 Task: Create a task  Create API documentation for the app , assign it to team member softage.7@softage.net in the project Trex and update the status of the task to  Off Track , set the priority of the task to Medium.
Action: Mouse moved to (16, 50)
Screenshot: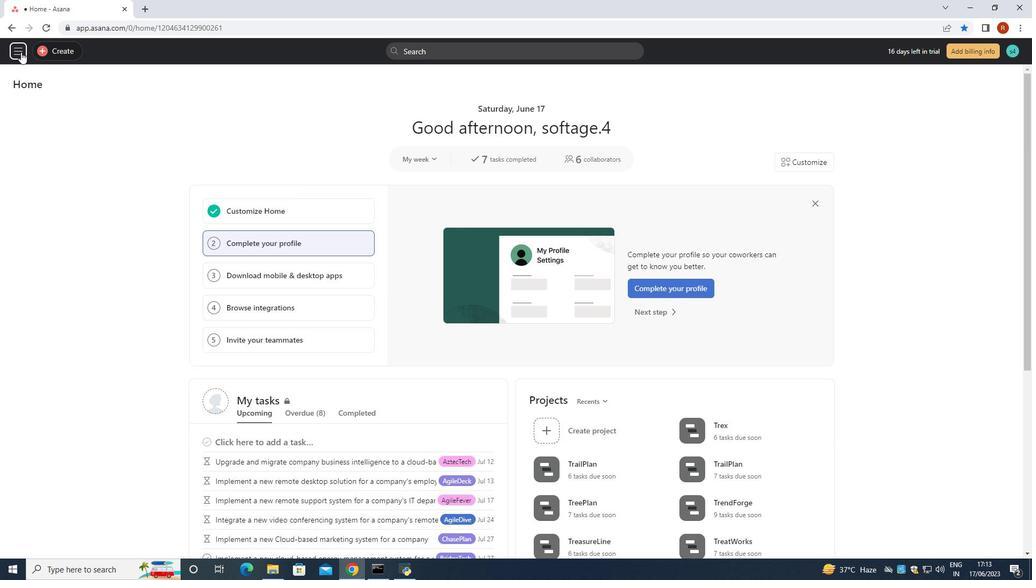 
Action: Mouse pressed left at (16, 50)
Screenshot: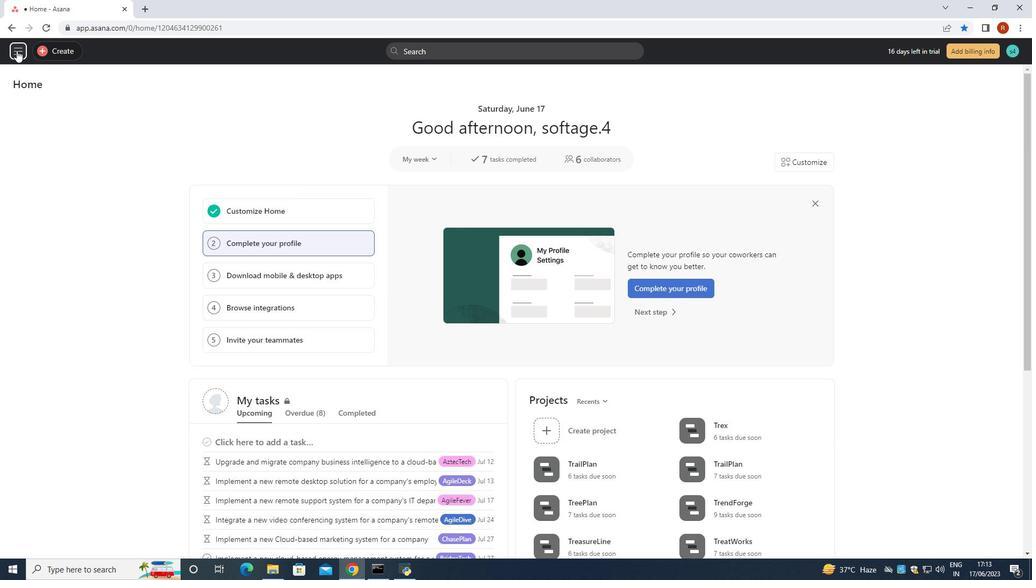 
Action: Mouse moved to (57, 303)
Screenshot: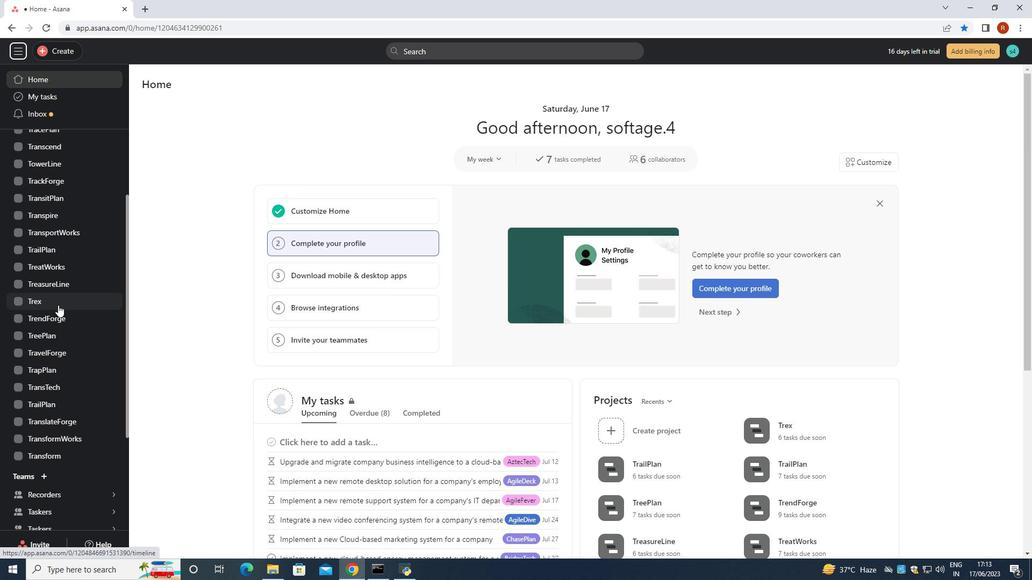 
Action: Mouse pressed left at (57, 303)
Screenshot: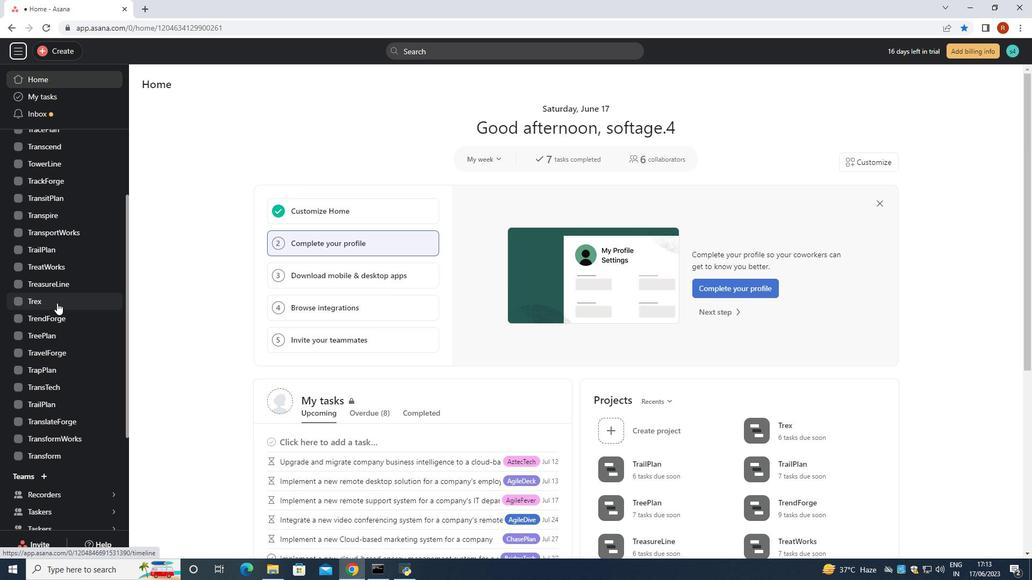 
Action: Mouse moved to (160, 137)
Screenshot: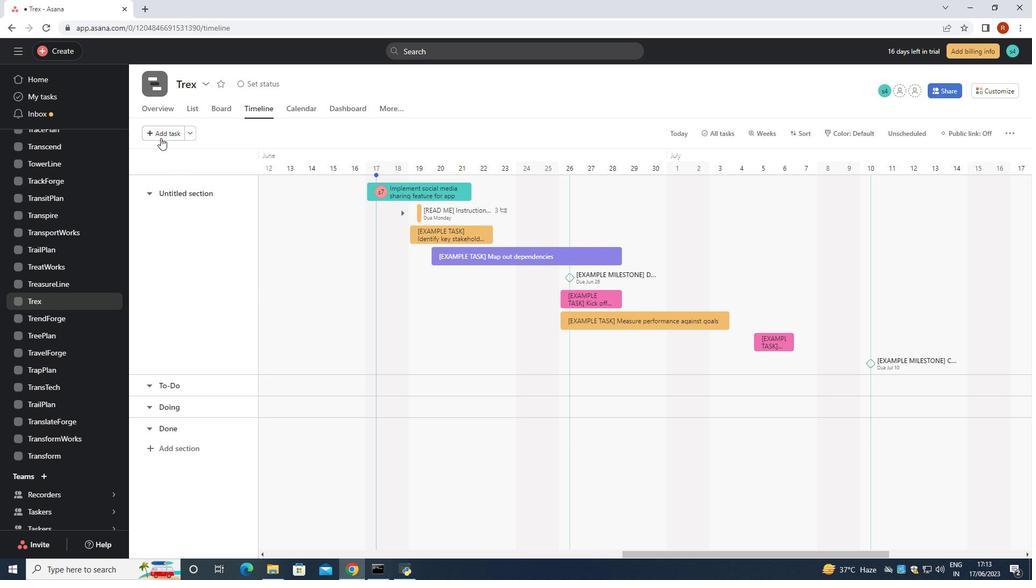 
Action: Mouse pressed left at (160, 137)
Screenshot: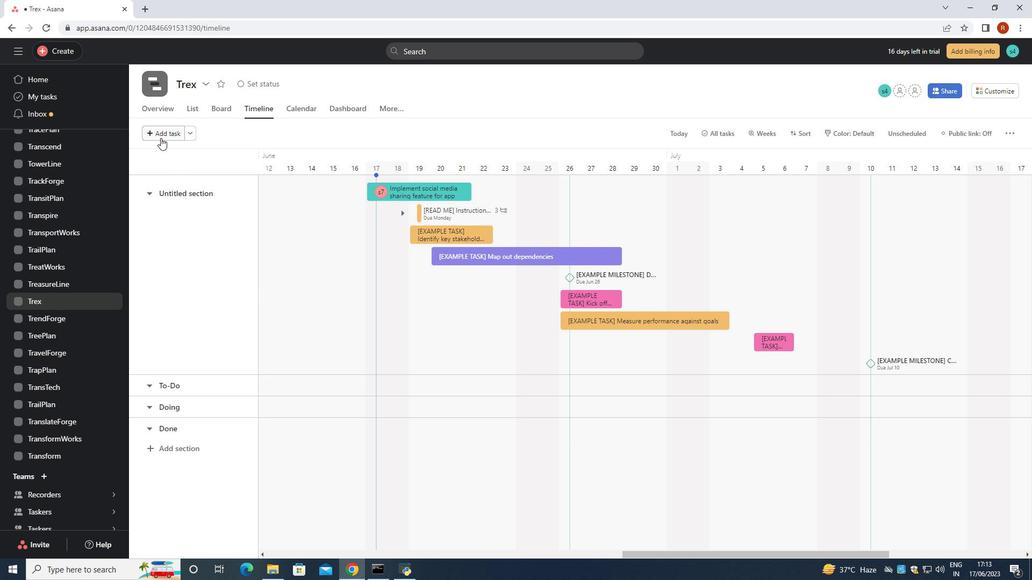 
Action: Mouse moved to (160, 136)
Screenshot: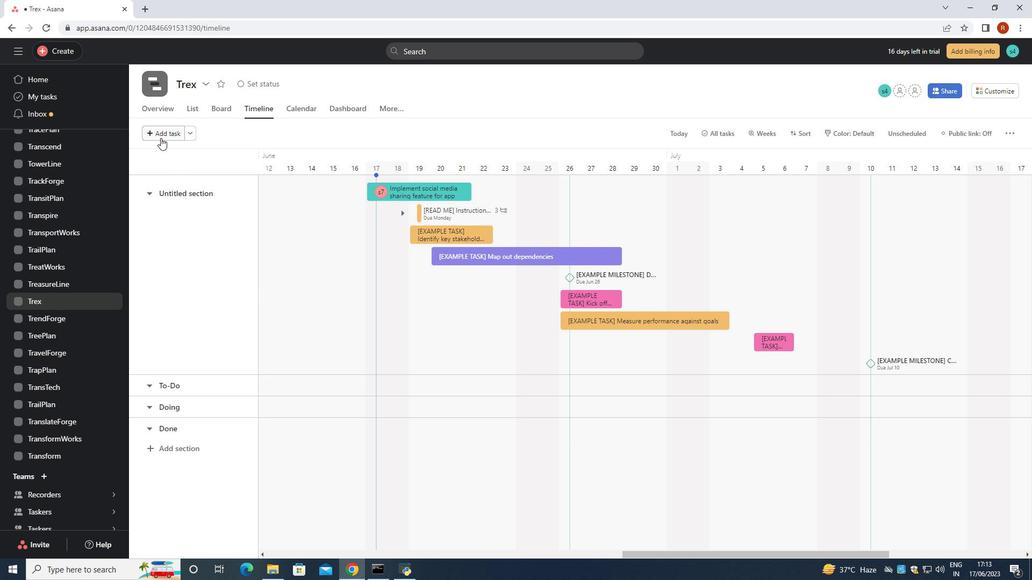 
Action: Key pressed <Key.shift><Key.shift><Key.shift><Key.shift><Key.shift>
Screenshot: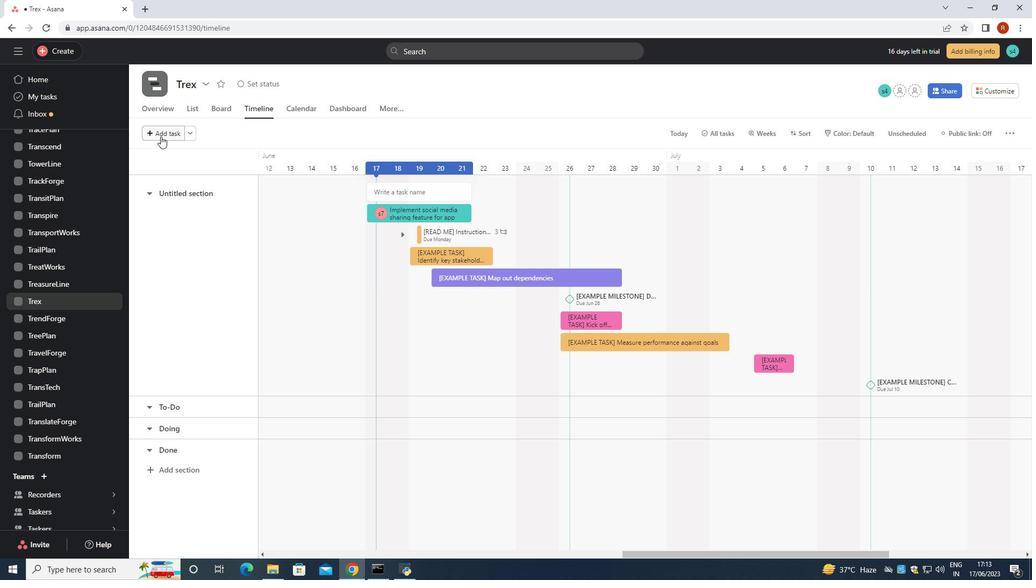 
Action: Mouse pressed left at (160, 136)
Screenshot: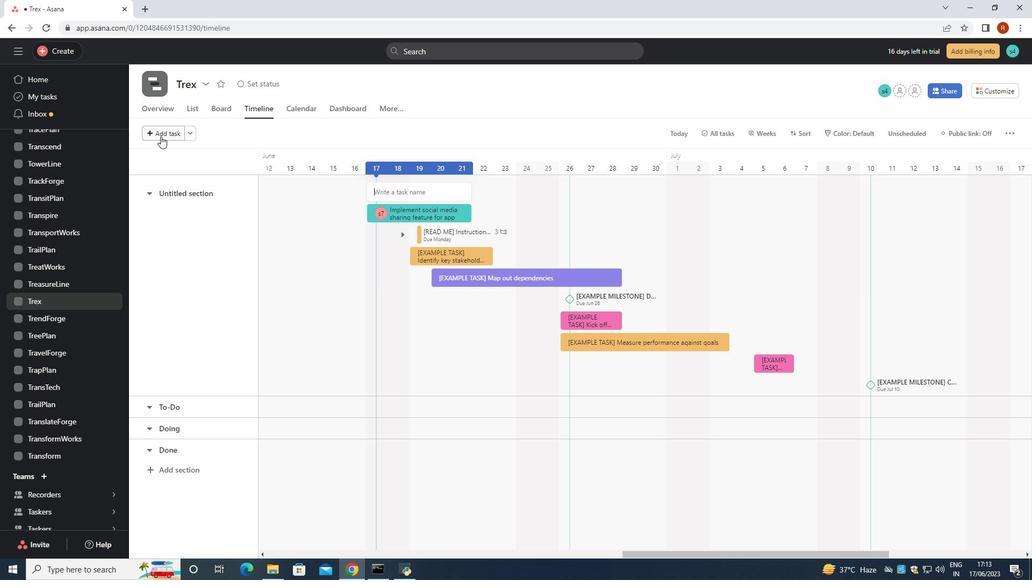 
Action: Mouse moved to (160, 136)
Screenshot: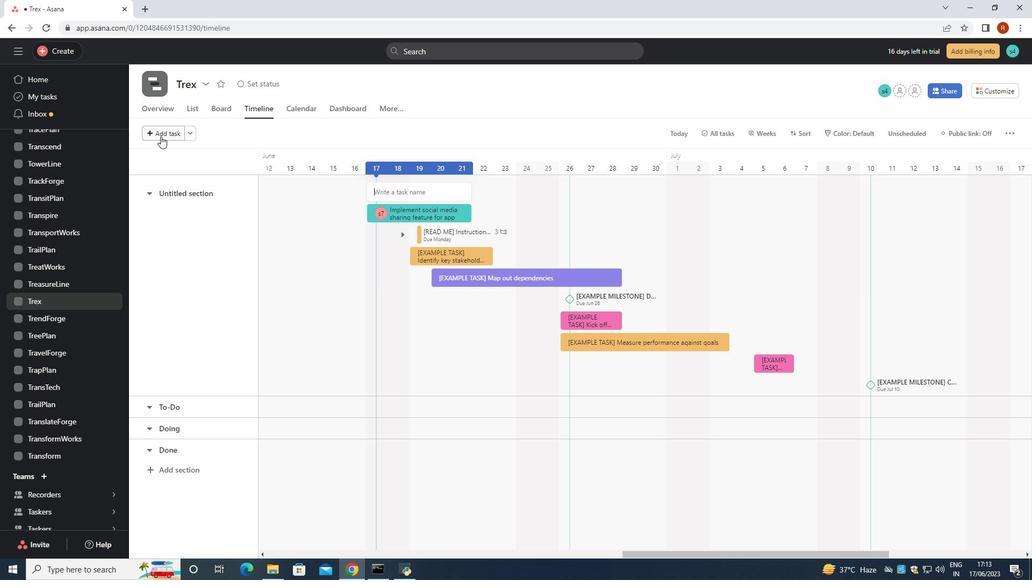 
Action: Key pressed <Key.shift>Creatw<Key.backspace>e<Key.space><Key.caps_lock>API<Key.shift><Key.caps_lock><Key.space>documentation<Key.space>for<Key.space>the<Key.space>app<Key.enter>
Screenshot: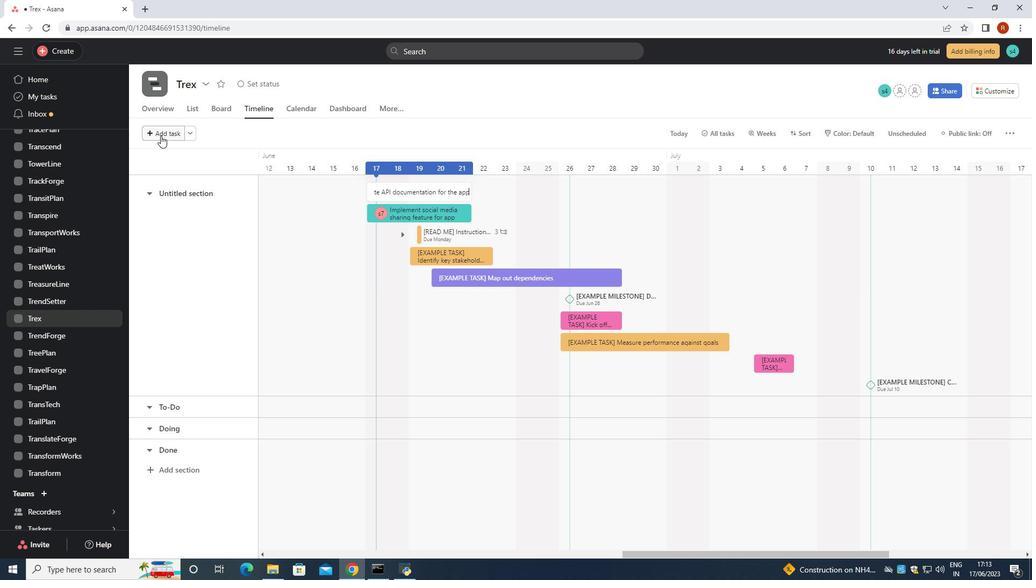 
Action: Mouse moved to (412, 196)
Screenshot: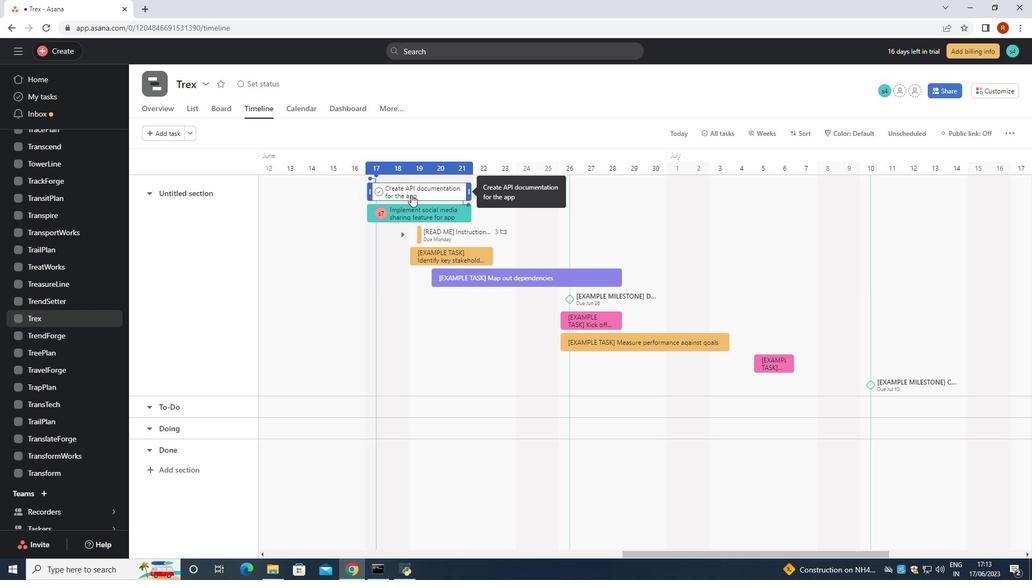
Action: Mouse pressed left at (412, 196)
Screenshot: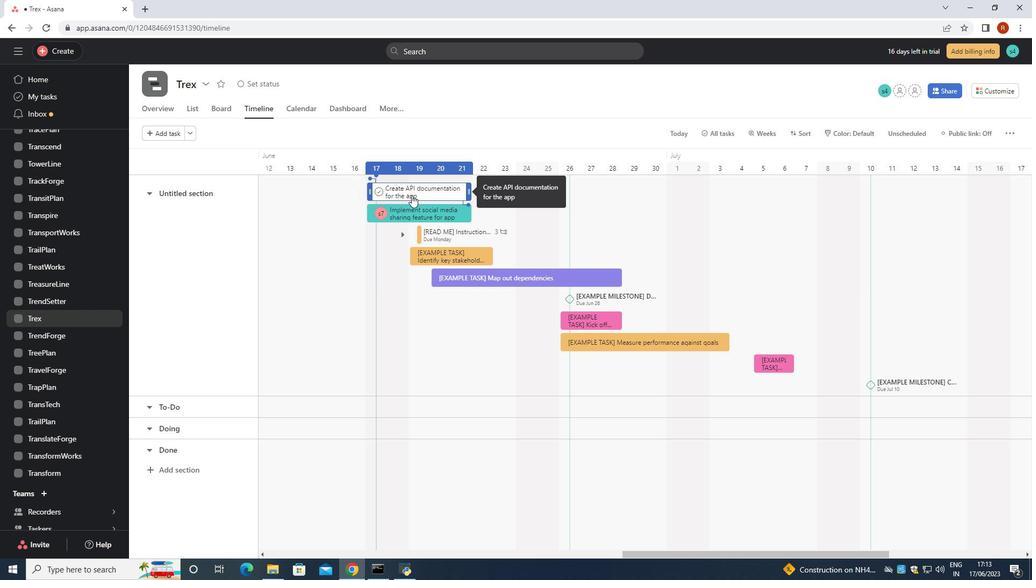 
Action: Mouse moved to (818, 194)
Screenshot: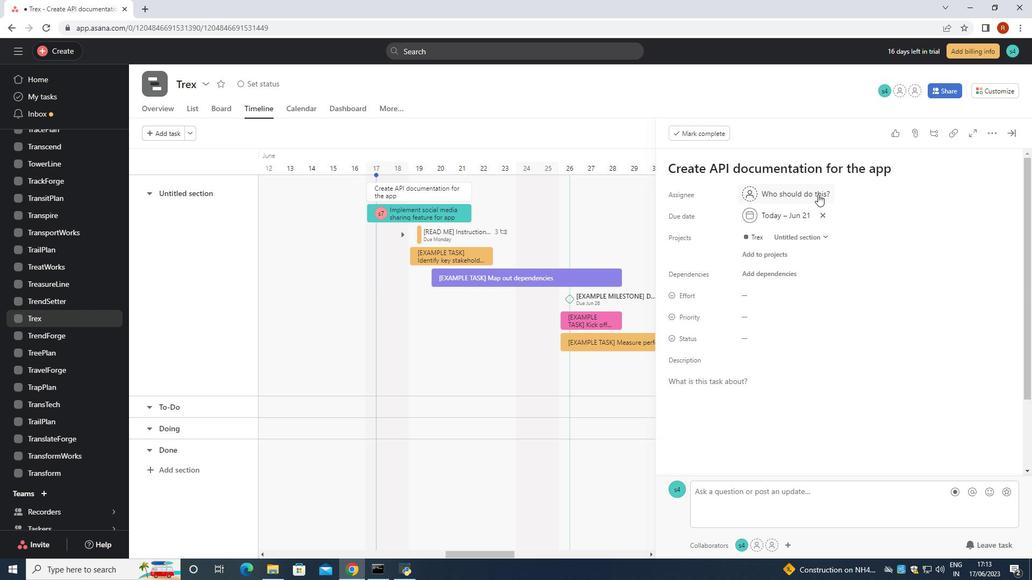 
Action: Mouse pressed left at (818, 194)
Screenshot: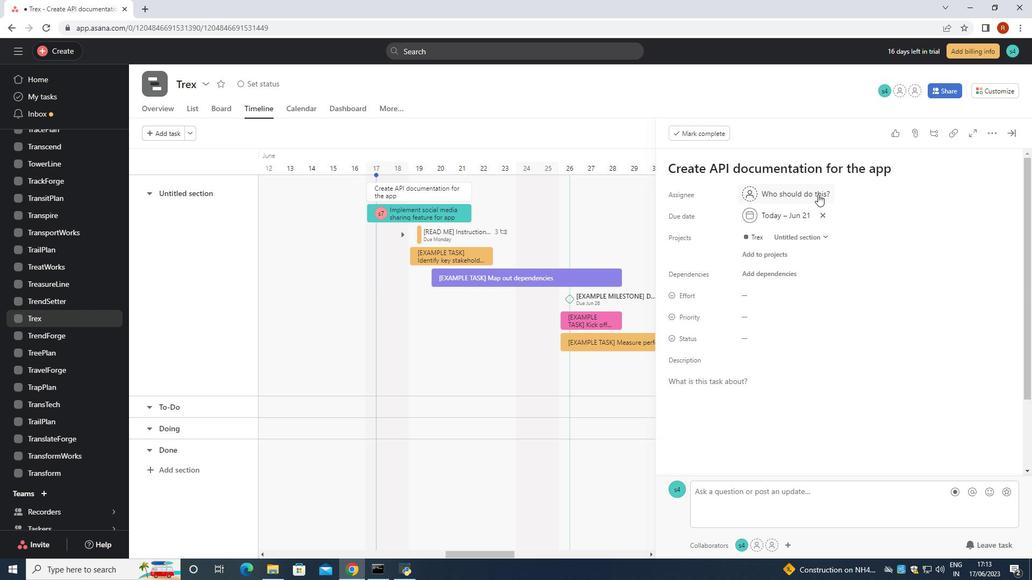 
Action: Key pressed softage.7<Key.shift>@softage.net
Screenshot: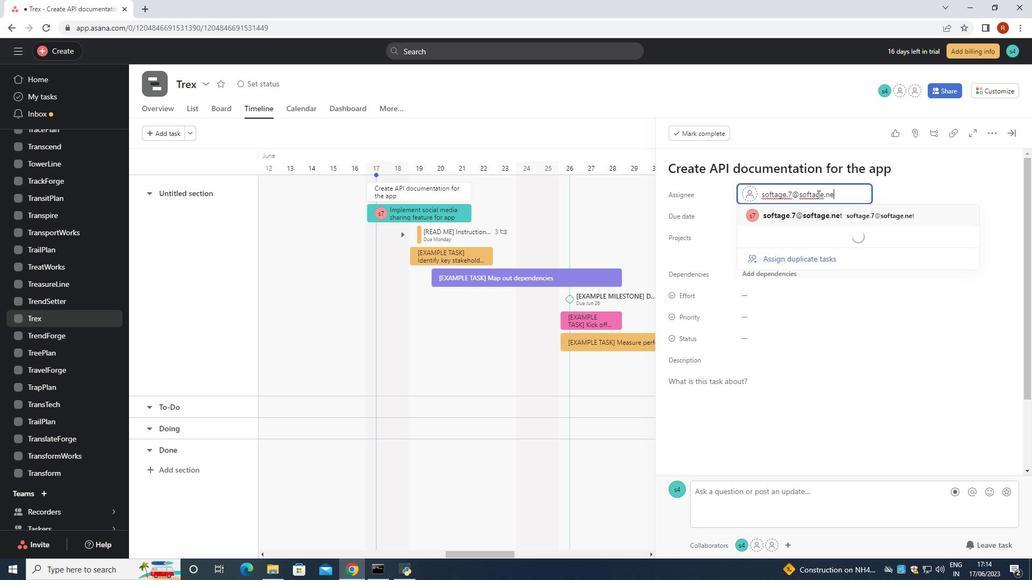 
Action: Mouse moved to (857, 214)
Screenshot: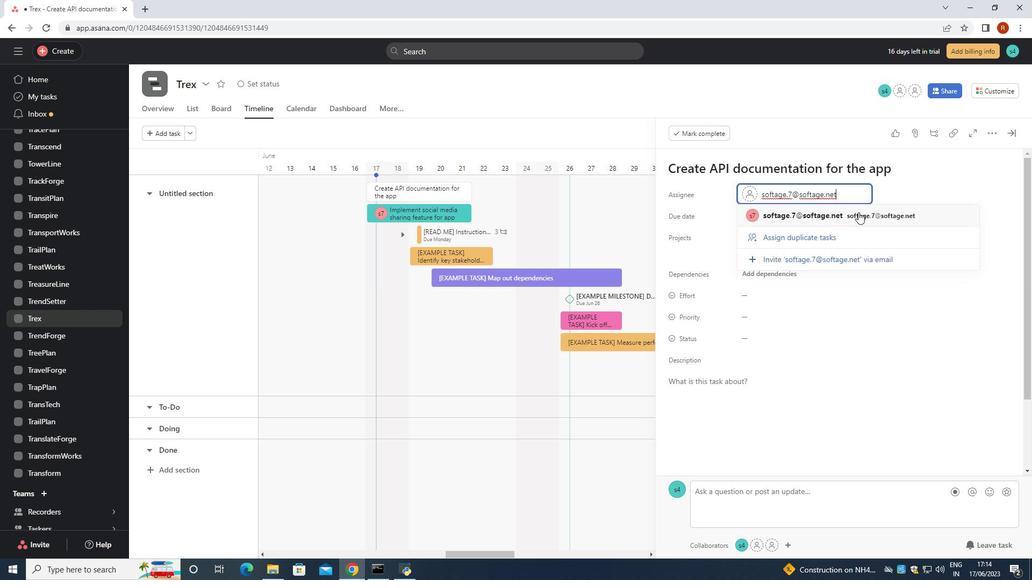 
Action: Mouse pressed left at (857, 214)
Screenshot: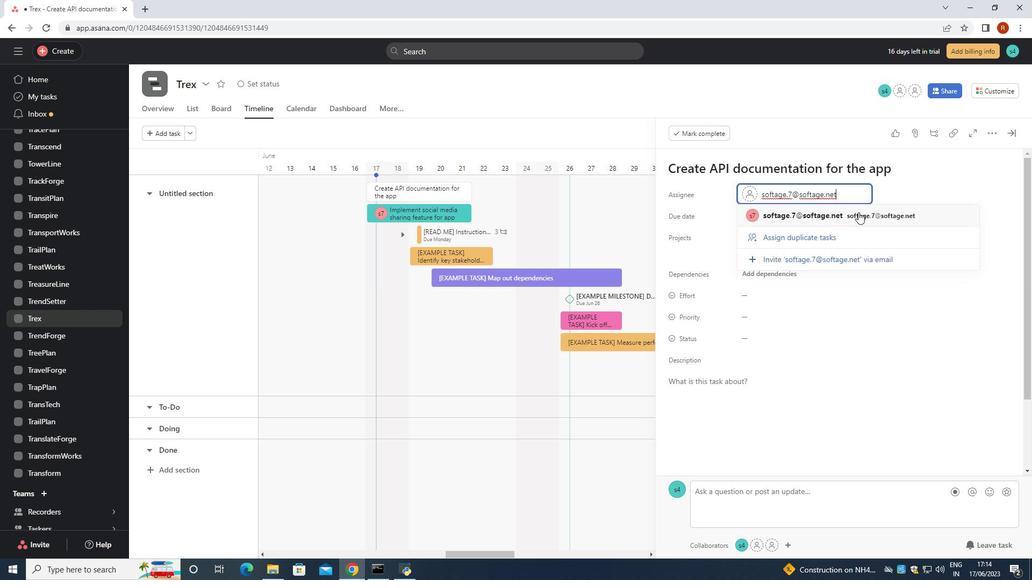 
Action: Mouse moved to (770, 332)
Screenshot: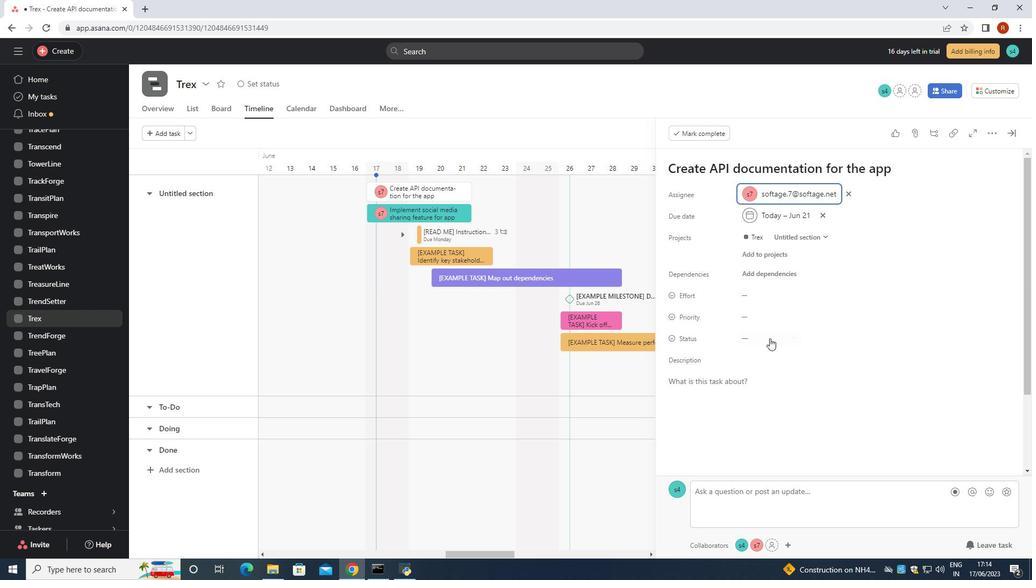 
Action: Mouse pressed left at (770, 332)
Screenshot: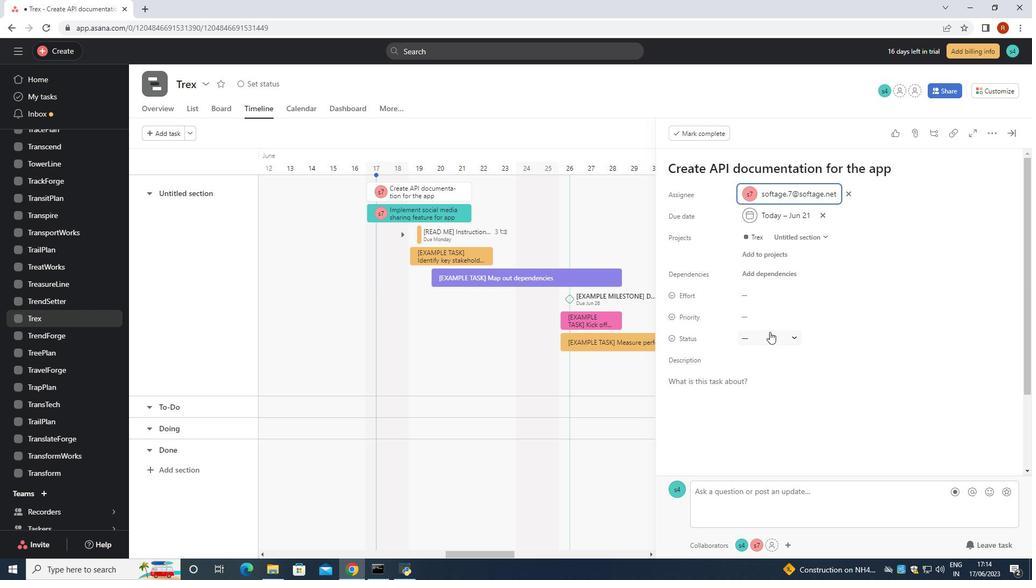 
Action: Mouse moved to (776, 414)
Screenshot: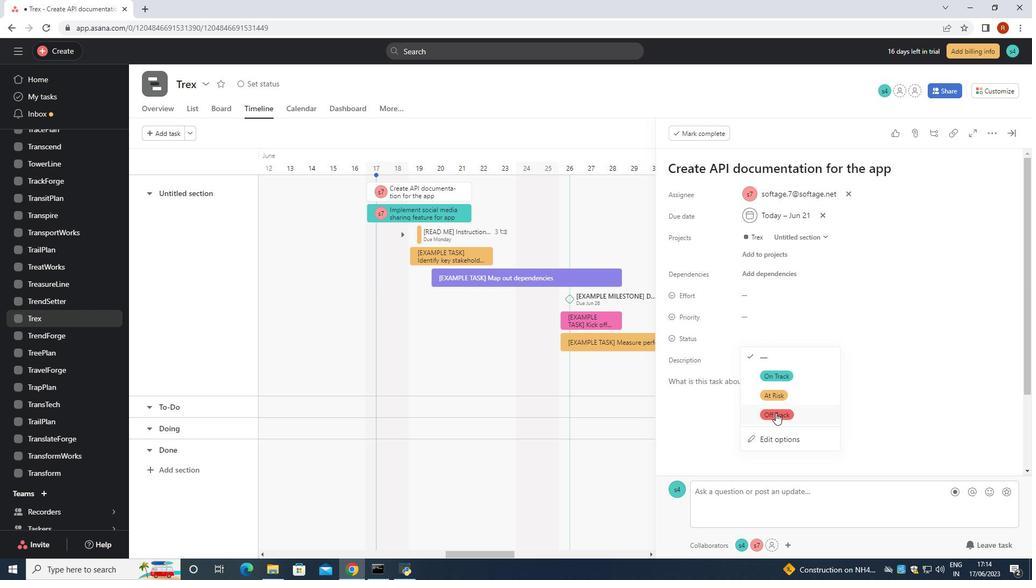 
Action: Mouse pressed left at (776, 414)
Screenshot: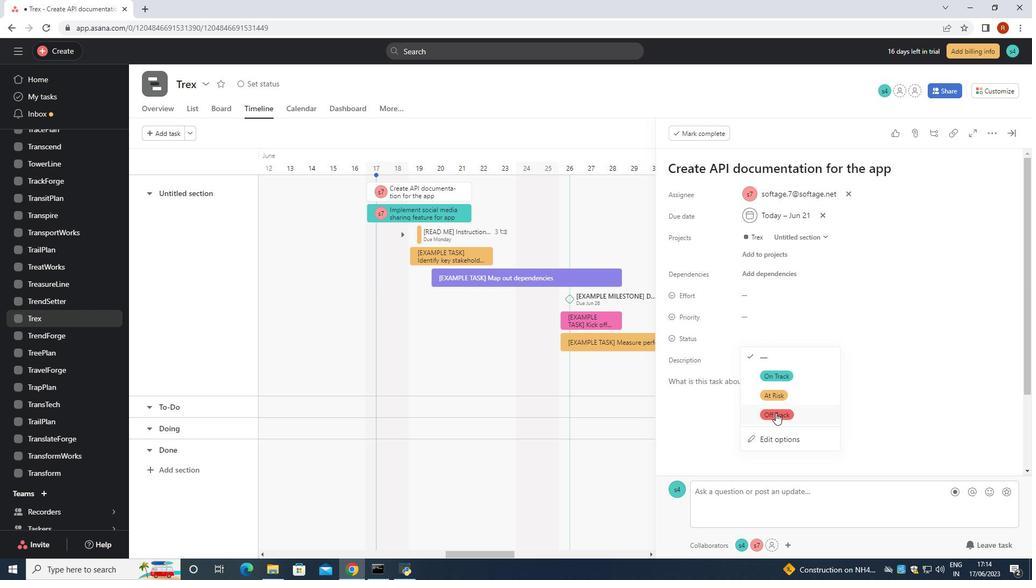 
Action: Mouse moved to (755, 317)
Screenshot: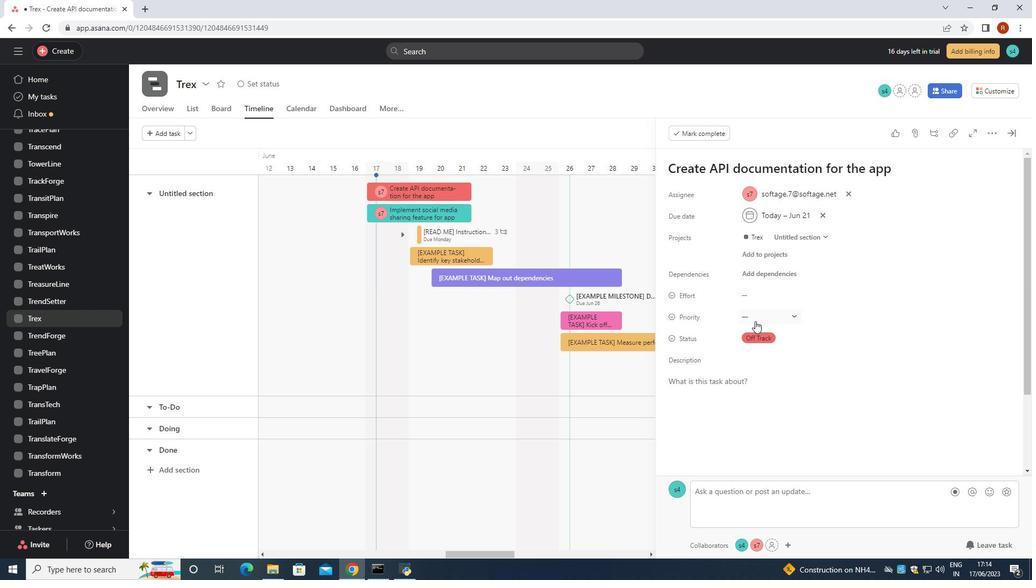 
Action: Mouse pressed left at (755, 317)
Screenshot: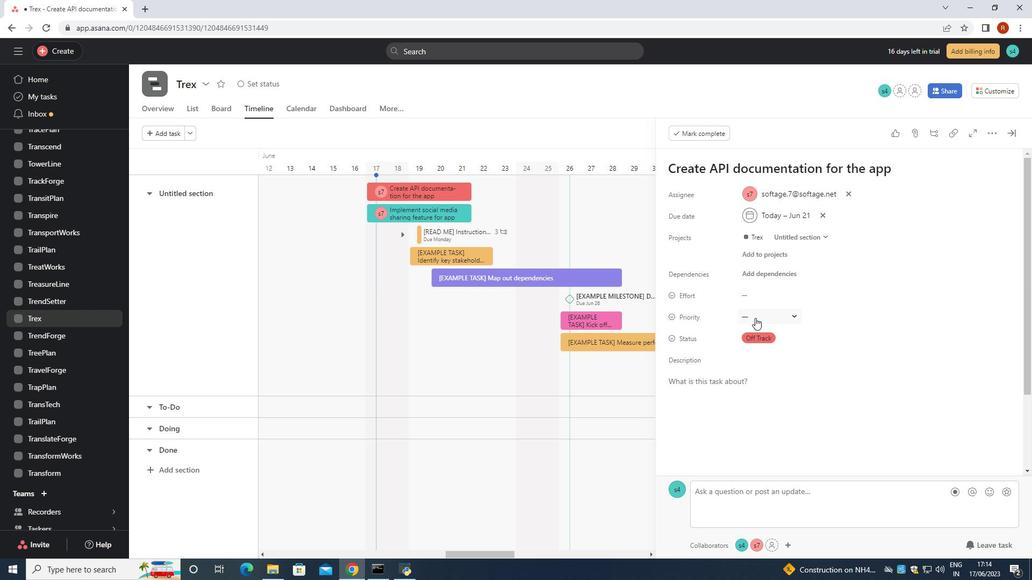 
Action: Mouse moved to (777, 366)
Screenshot: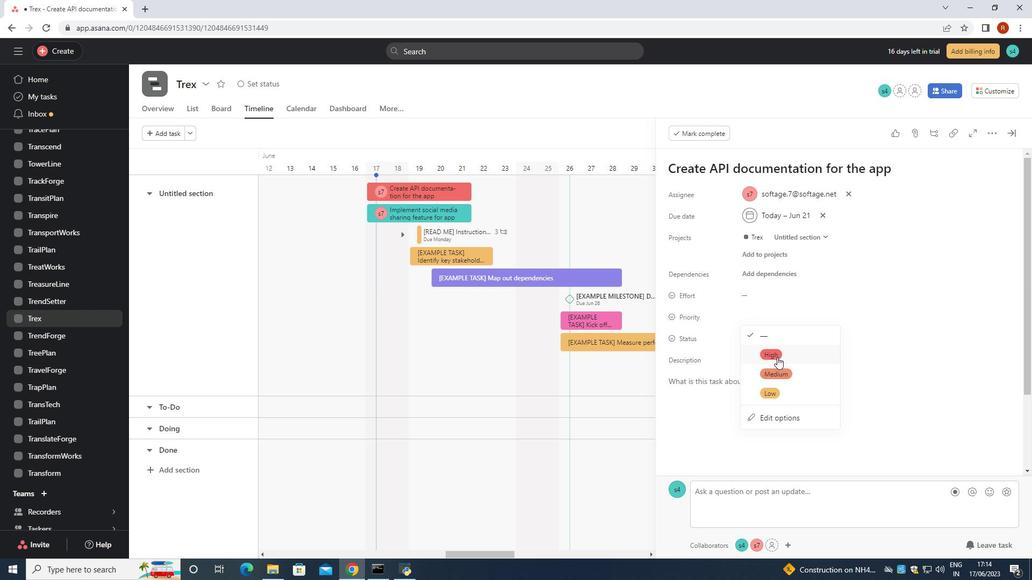 
Action: Mouse pressed left at (777, 366)
Screenshot: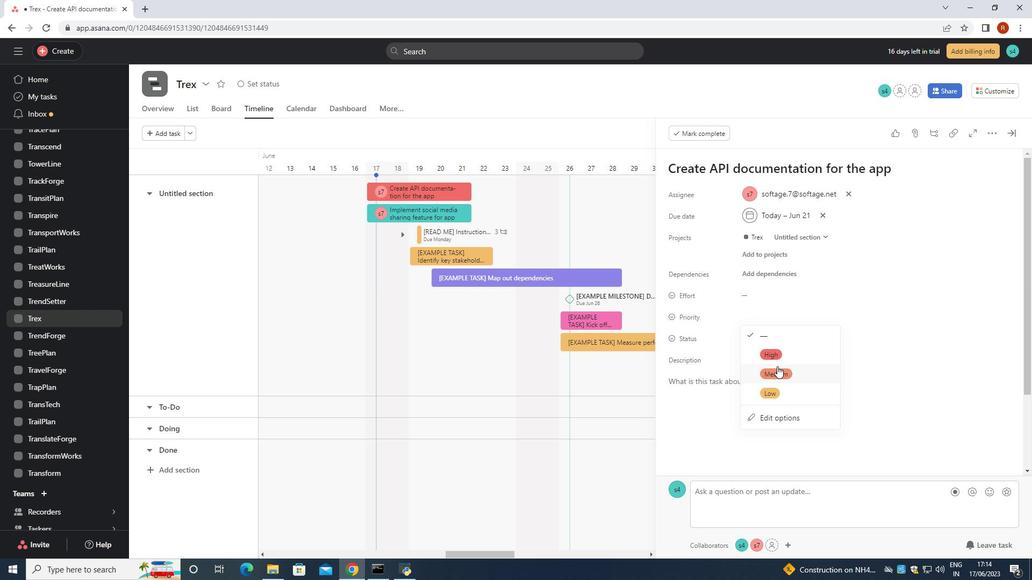 
Action: Mouse moved to (789, 366)
Screenshot: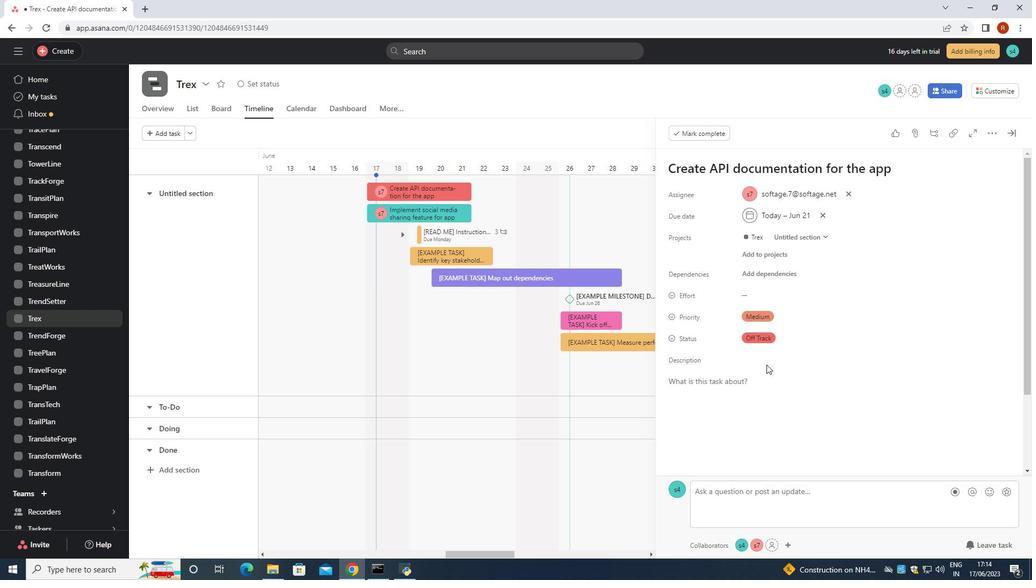 
